 Task: Create a section Design Review Sprint and in the section, add a milestone Virtualization Implementation in the project Whiteboard.
Action: Mouse moved to (74, 480)
Screenshot: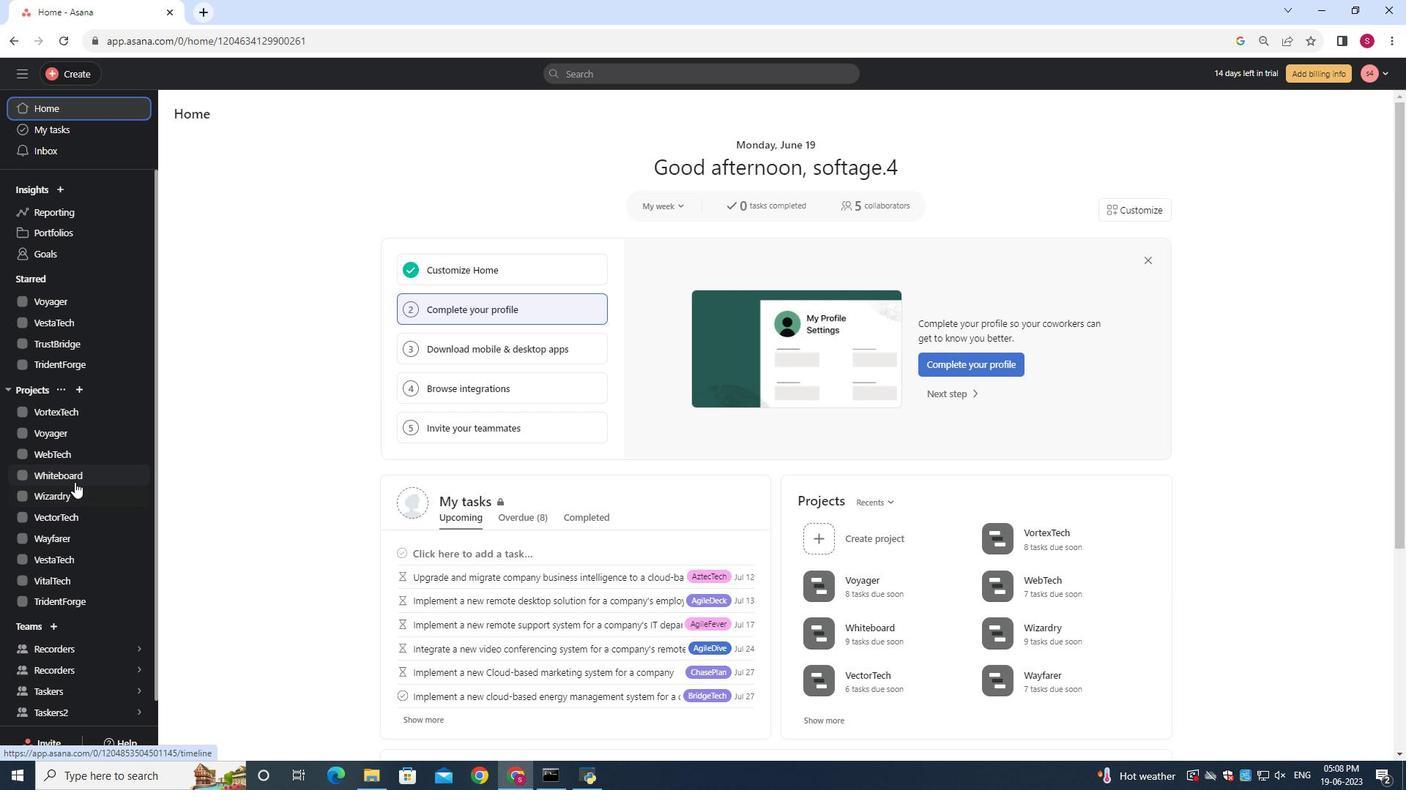 
Action: Mouse pressed left at (74, 480)
Screenshot: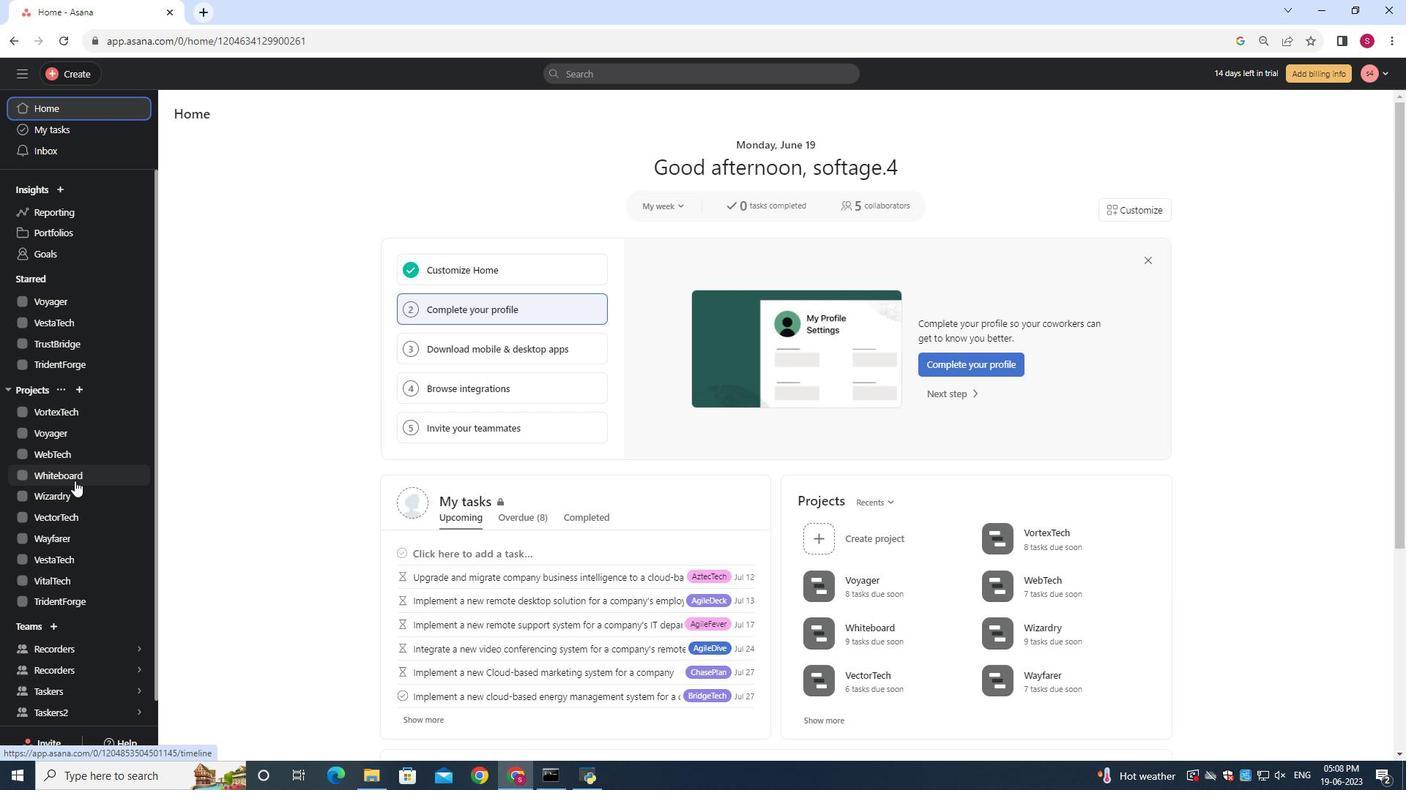 
Action: Mouse moved to (235, 175)
Screenshot: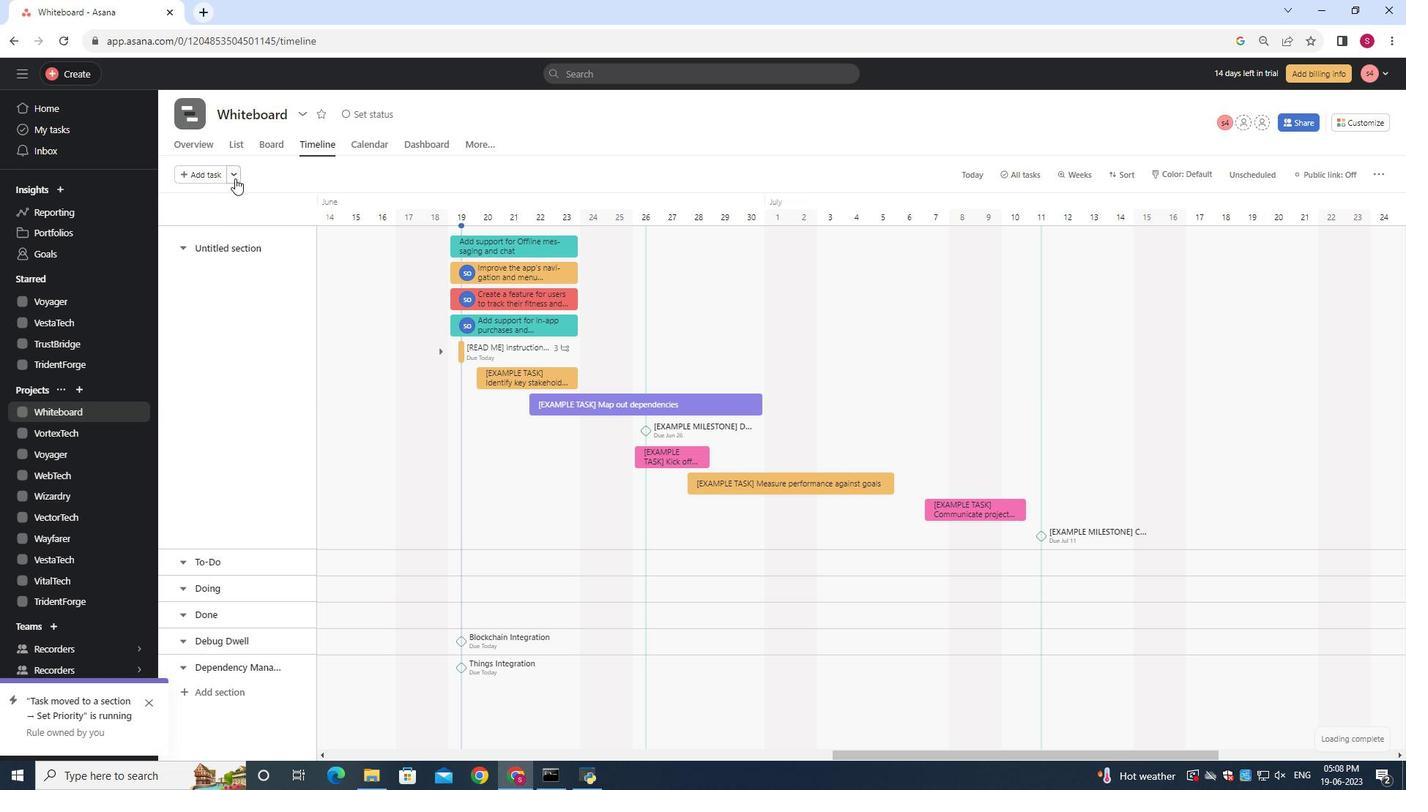 
Action: Mouse pressed left at (235, 175)
Screenshot: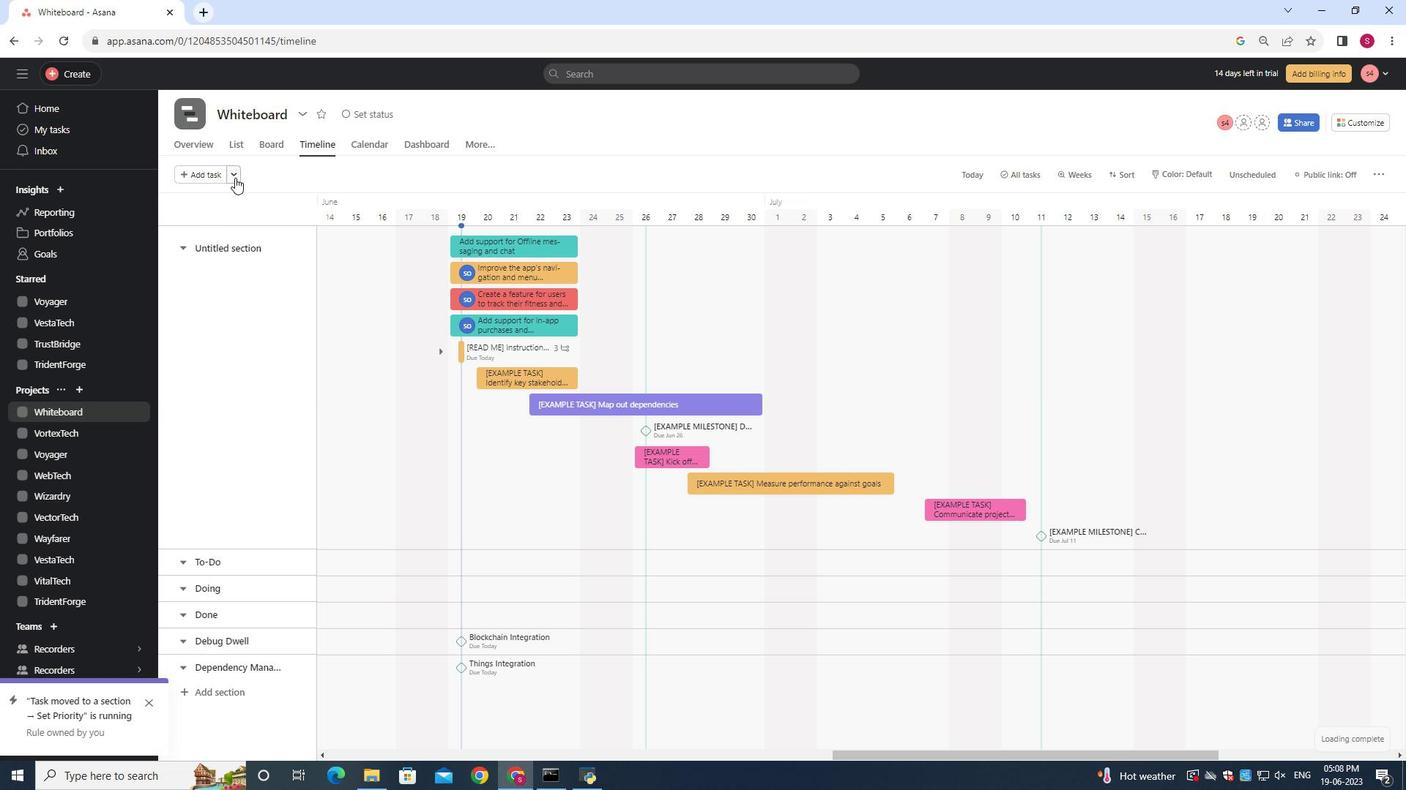 
Action: Mouse moved to (252, 196)
Screenshot: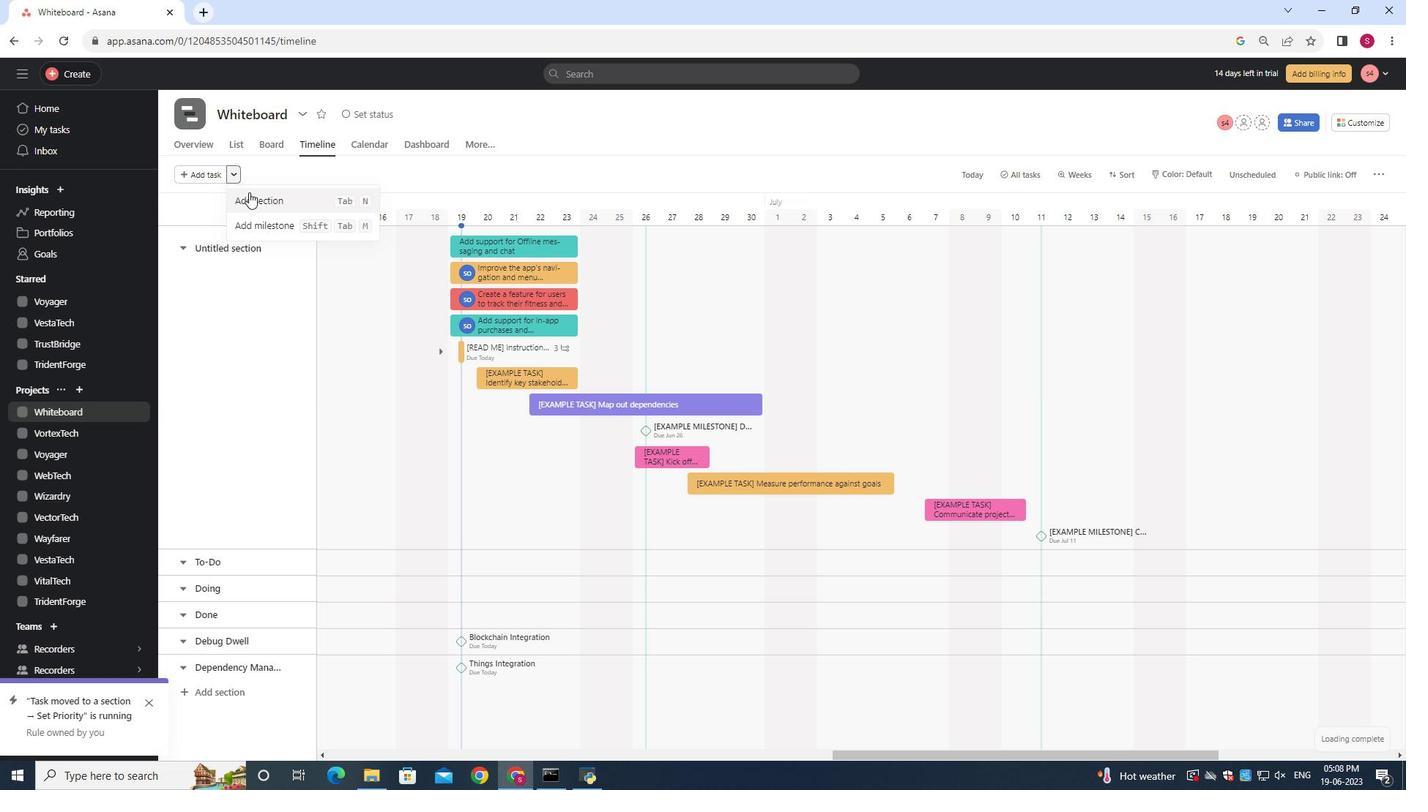 
Action: Mouse pressed left at (252, 196)
Screenshot: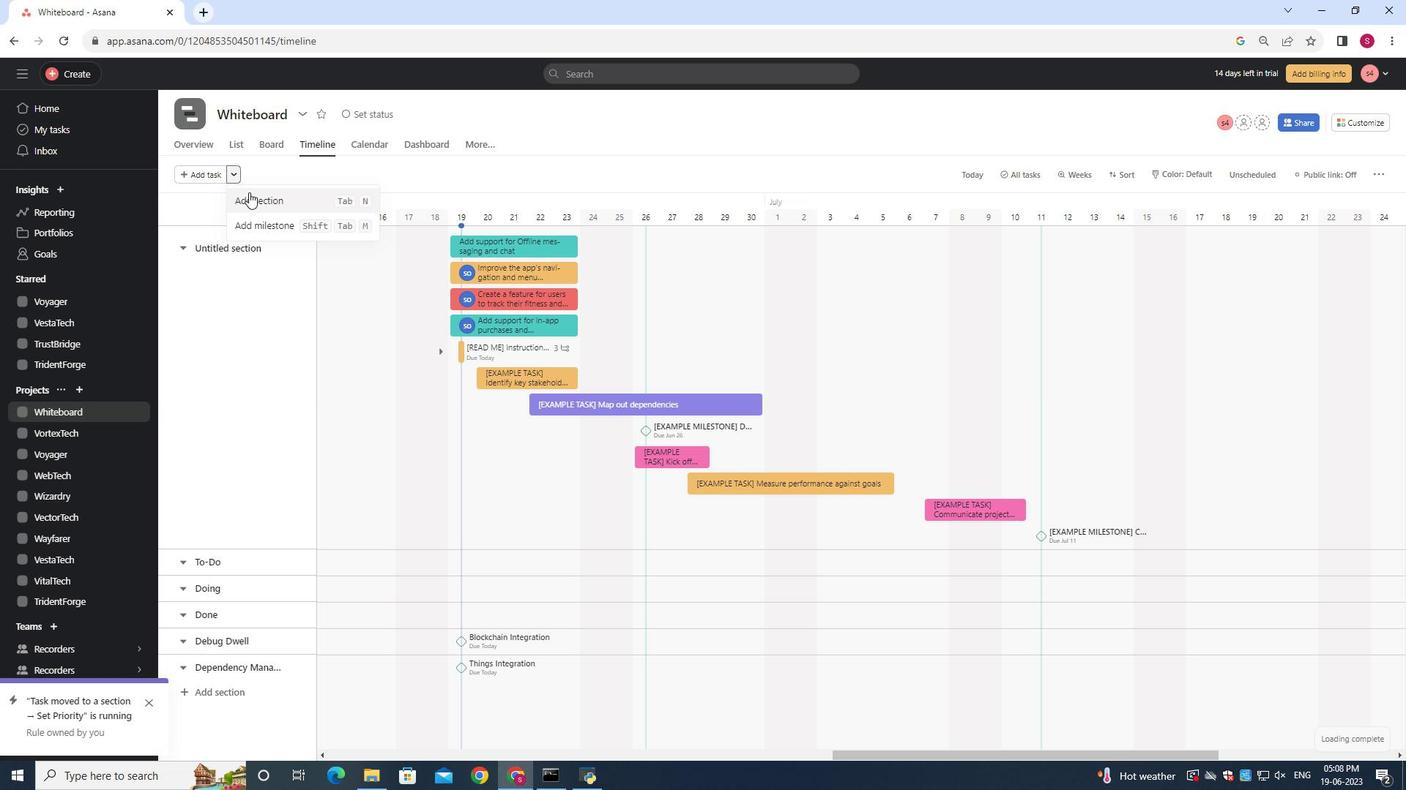 
Action: Mouse moved to (259, 196)
Screenshot: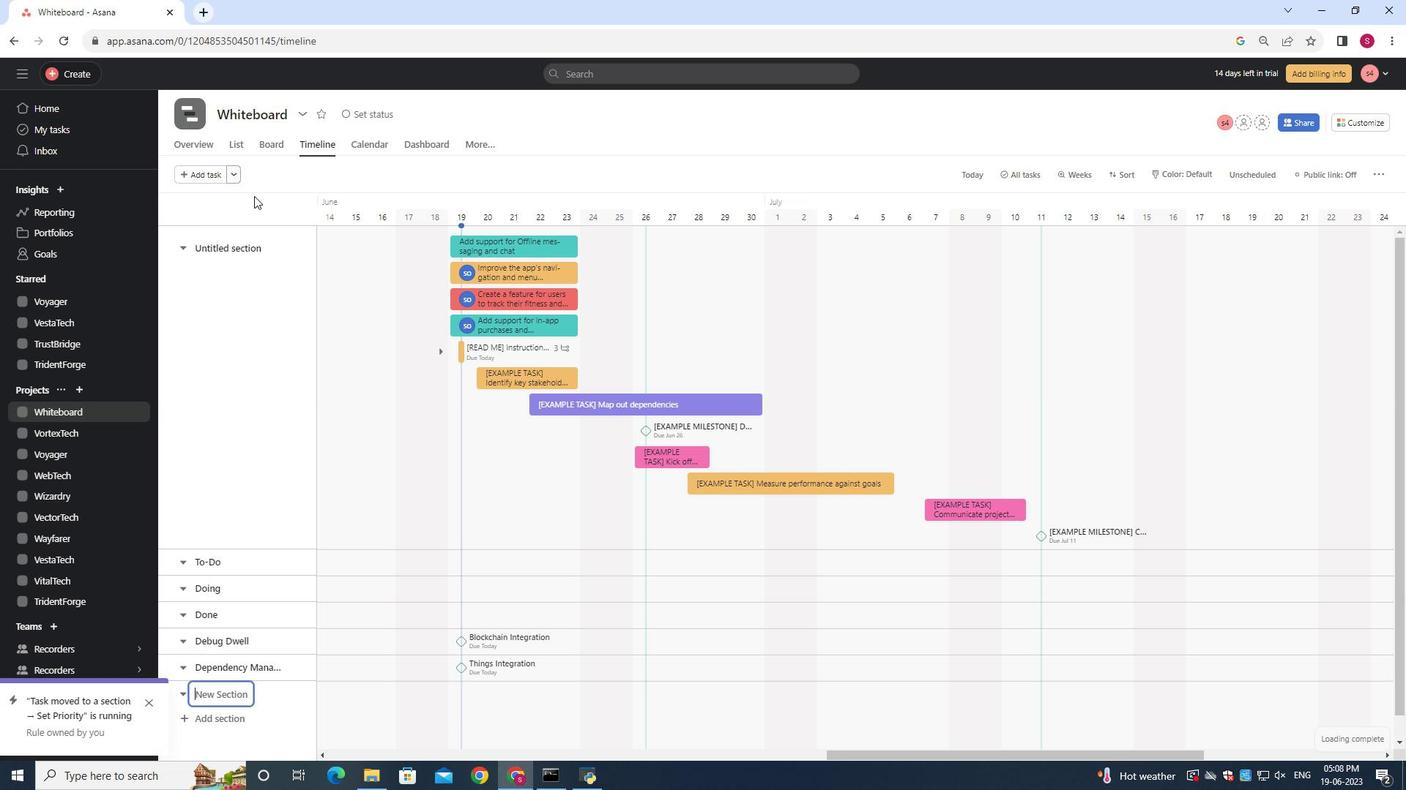 
Action: Key pressed <Key.shift>Design<Key.space><Key.shift><Key.shift><Key.shift><Key.shift>Review<Key.space><Key.shift><Key.shift><Key.shift><Key.shift><Key.shift><Key.shift><Key.shift><Key.shift><Key.shift><Key.shift><Key.shift><Key.shift><Key.shift><Key.shift><Key.shift><Key.shift><Key.shift><Key.shift><Key.shift><Key.shift><Key.shift><Key.shift><Key.shift><Key.shift>Sprint
Screenshot: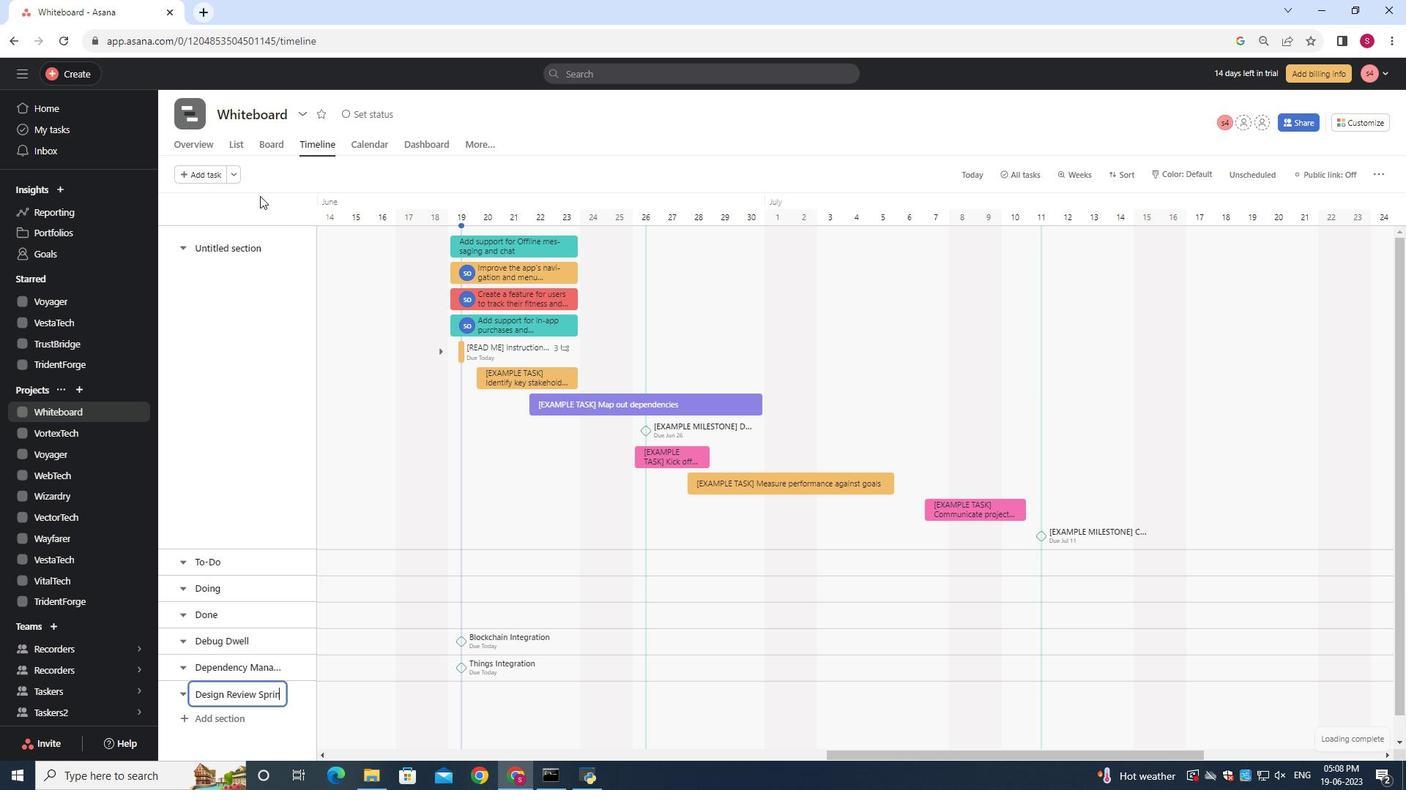 
Action: Mouse moved to (353, 692)
Screenshot: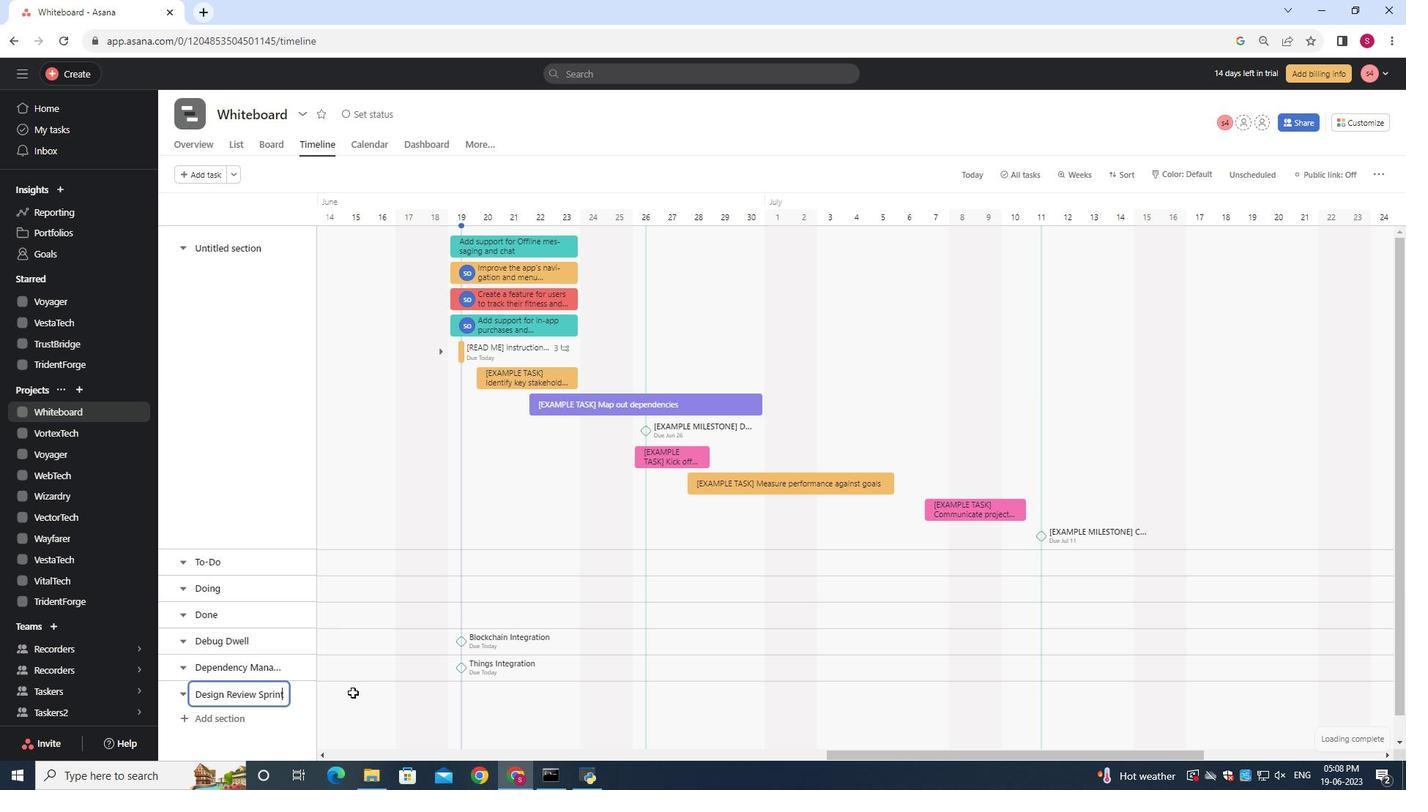 
Action: Mouse pressed left at (353, 692)
Screenshot: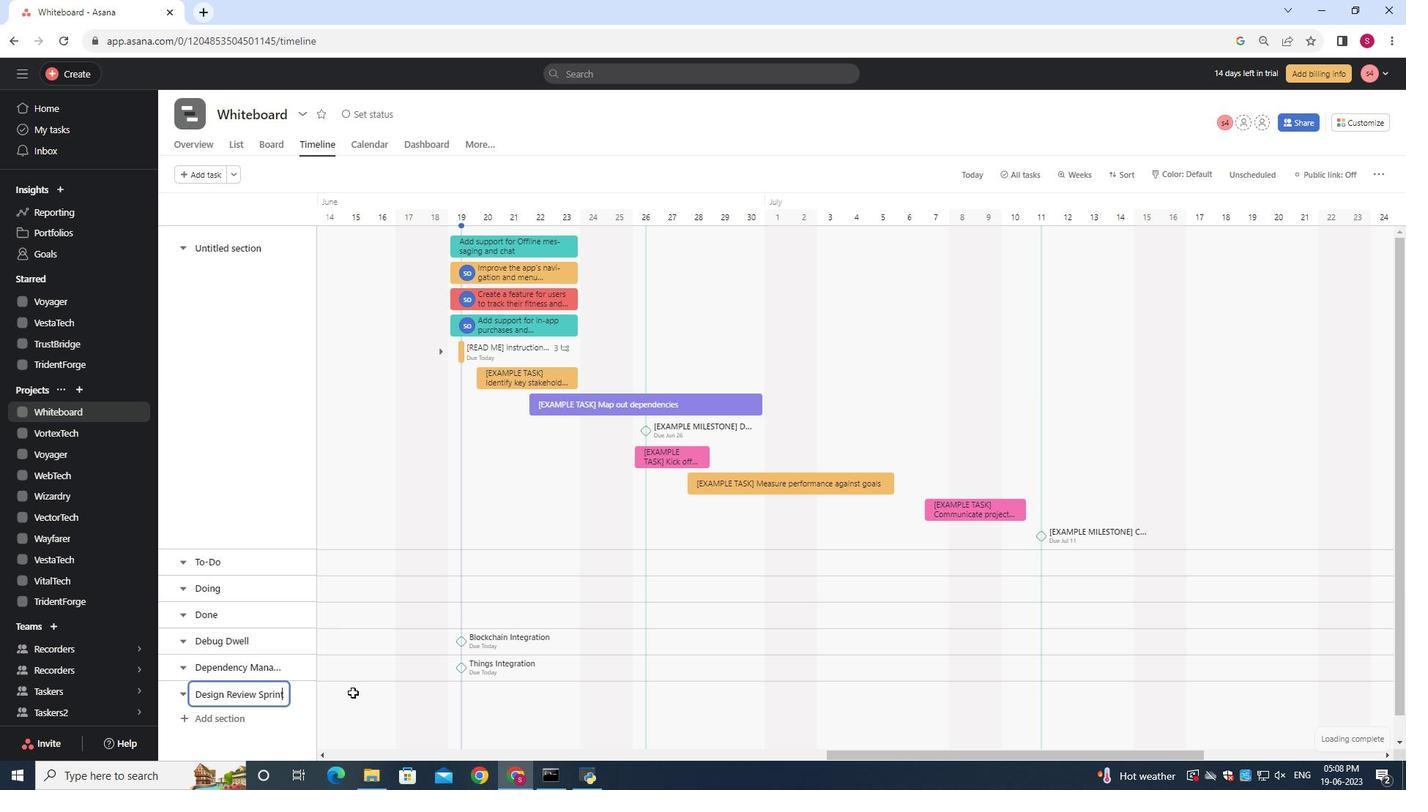 
Action: Mouse moved to (355, 693)
Screenshot: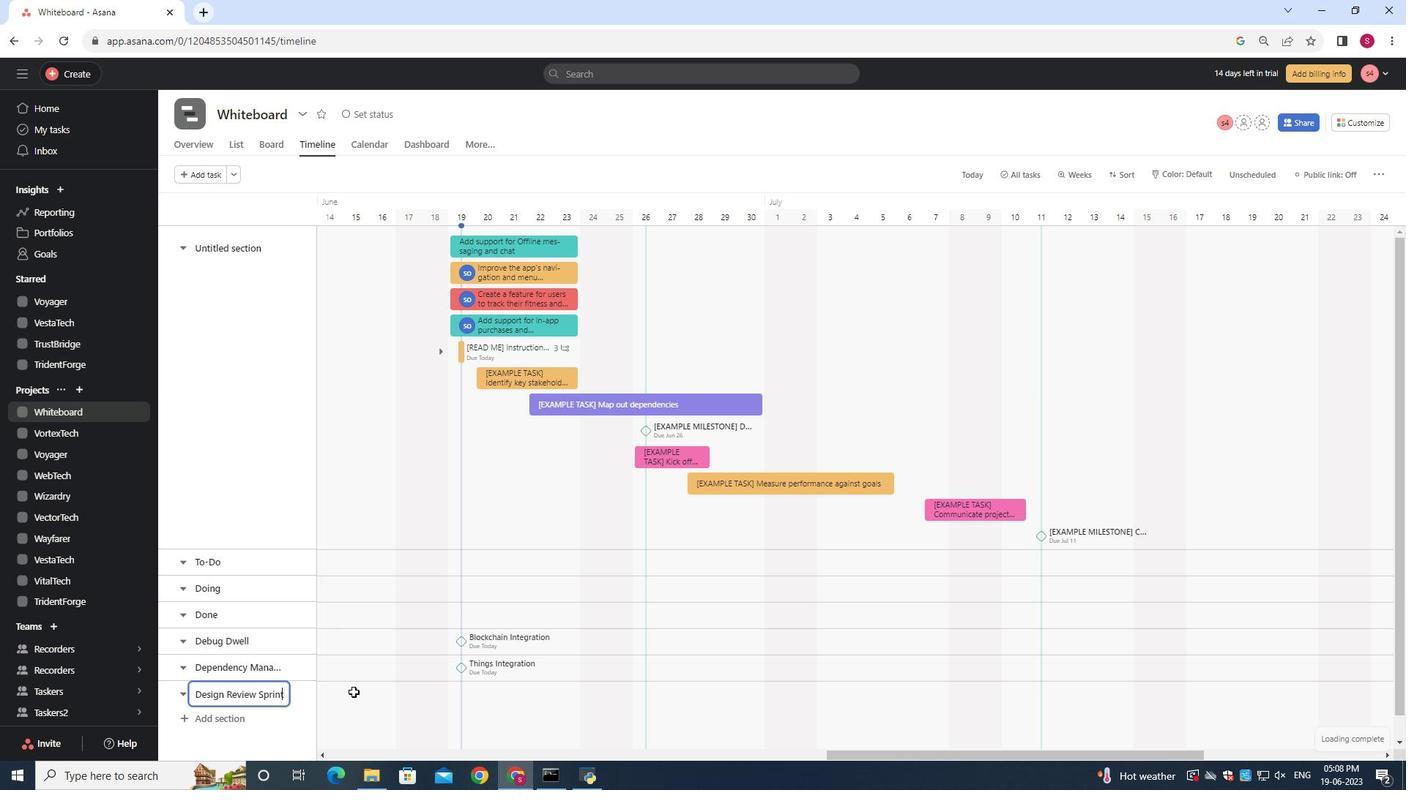 
Action: Key pressed <Key.shift><Key.shift><Key.shift><Key.shift><Key.shift><Key.shift><Key.shift><Key.shift><Key.shift><Key.shift><Key.shift><Key.shift><Key.shift><Key.shift><Key.shift>Virtualization<Key.space><Key.shift>Implementation
Screenshot: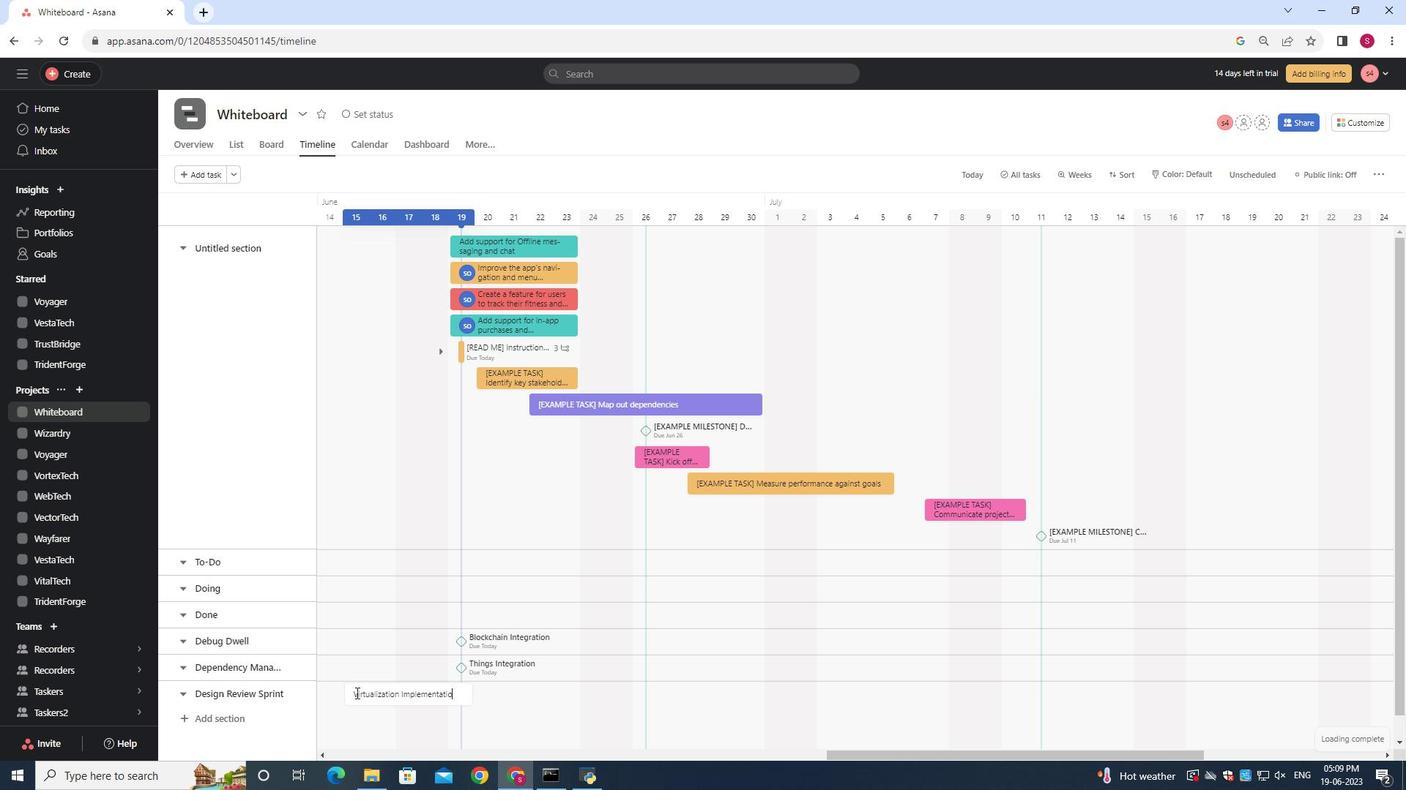 
Action: Mouse moved to (395, 697)
Screenshot: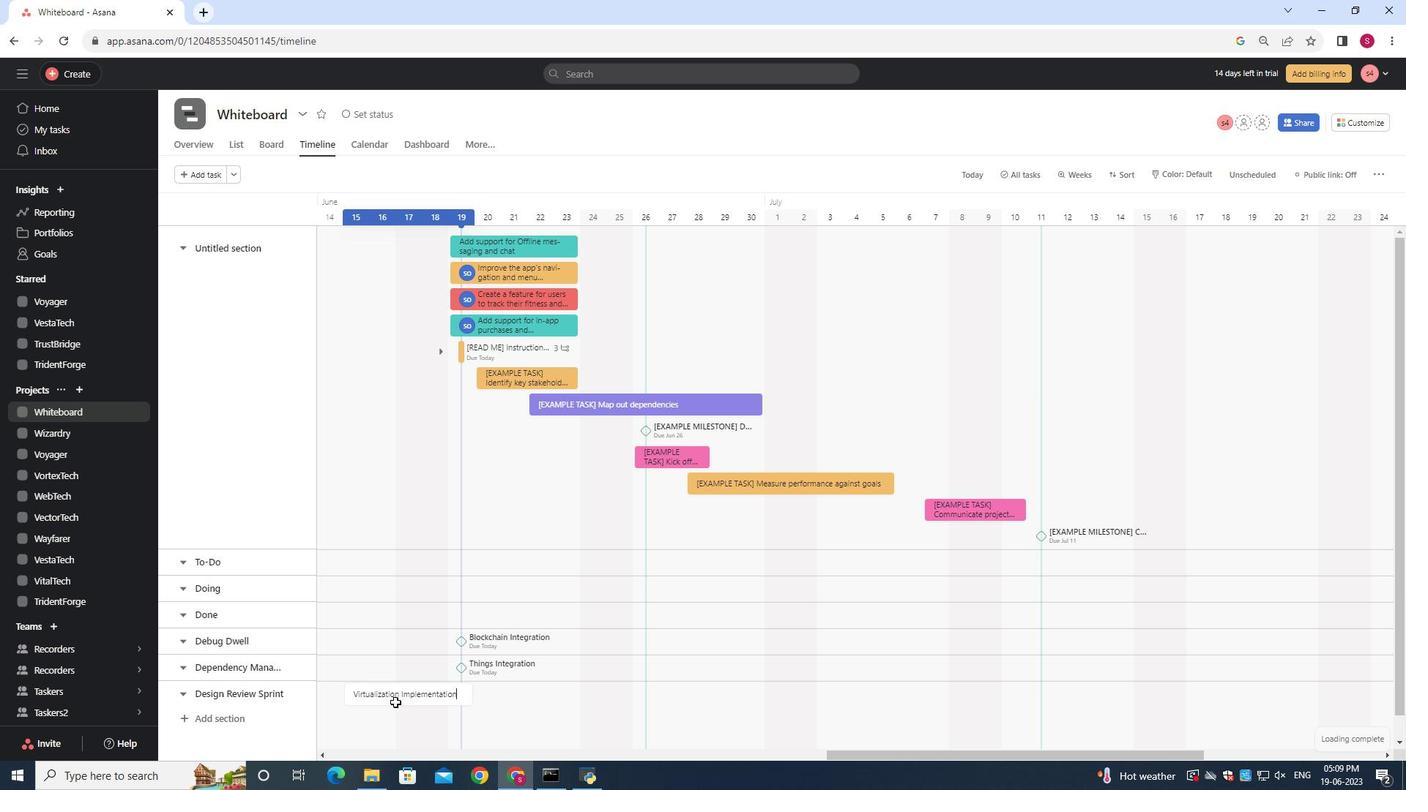 
Action: Mouse pressed right at (395, 697)
Screenshot: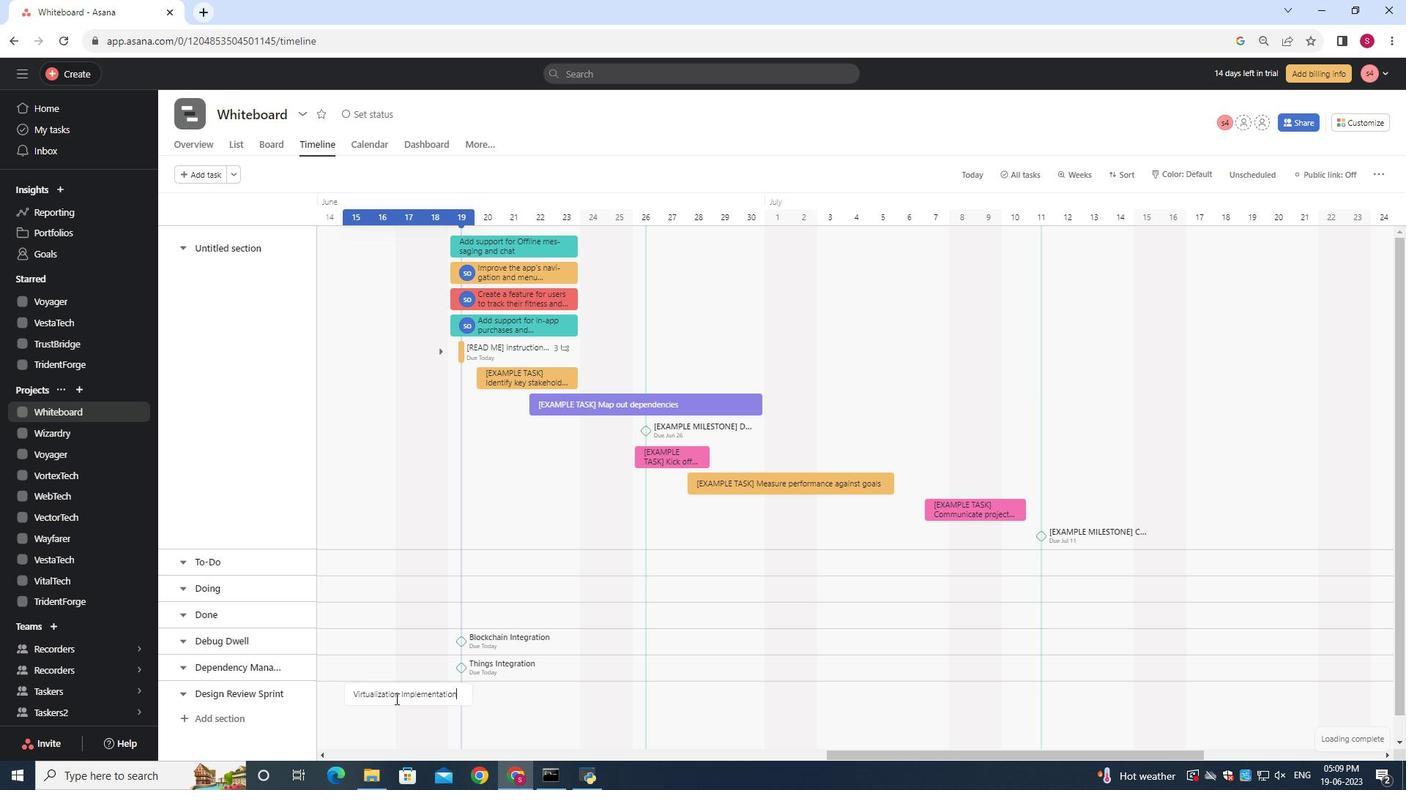 
Action: Mouse moved to (443, 628)
Screenshot: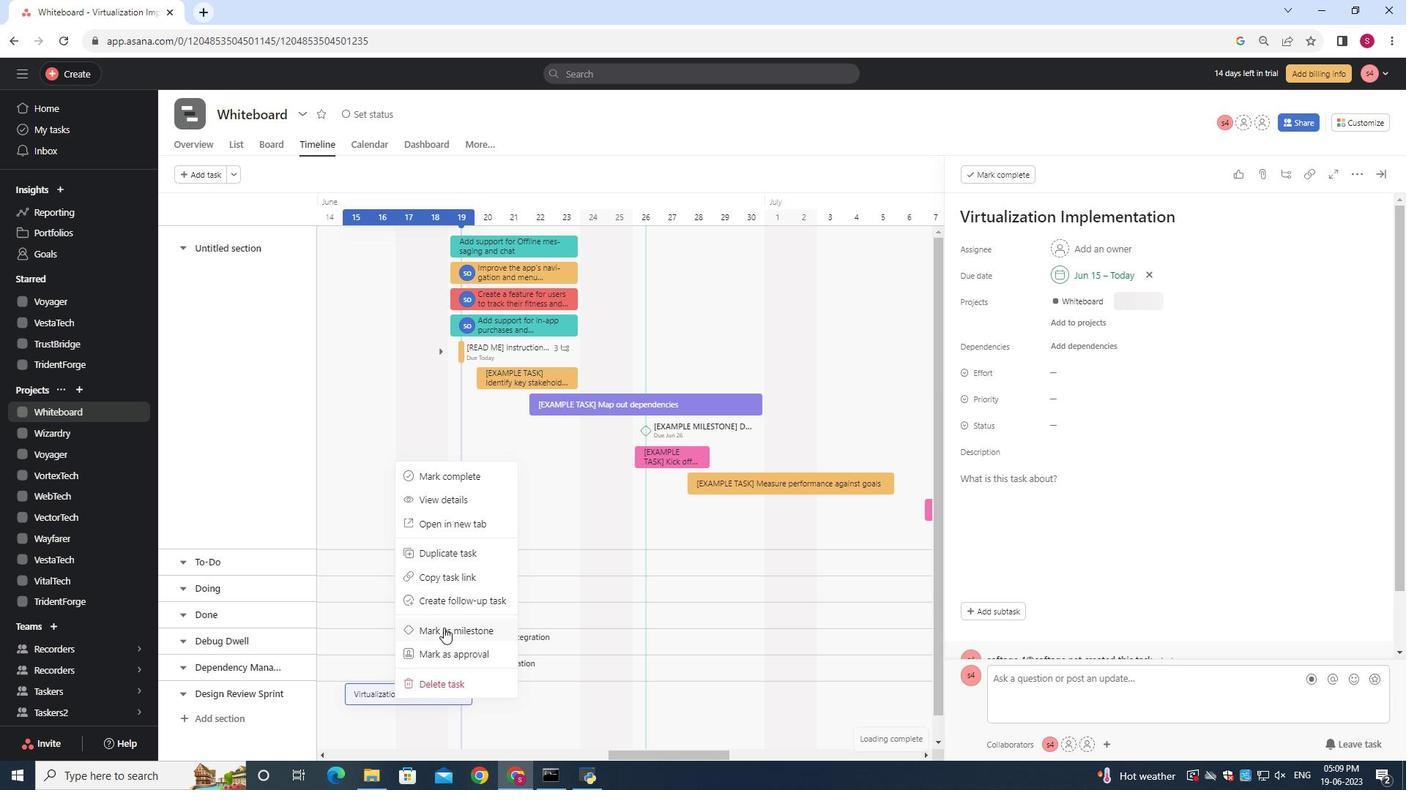 
Action: Mouse pressed left at (443, 628)
Screenshot: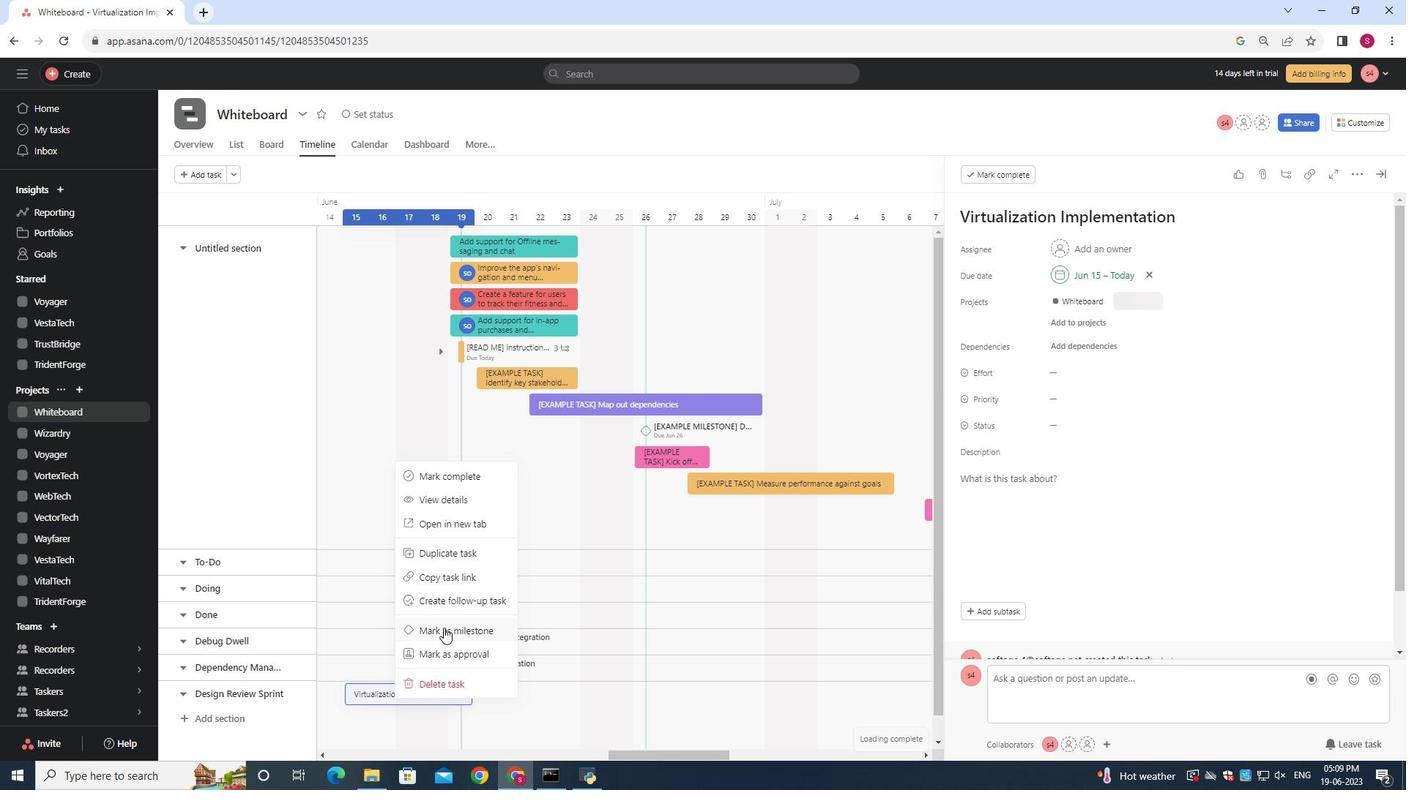 
Action: Mouse moved to (443, 628)
Screenshot: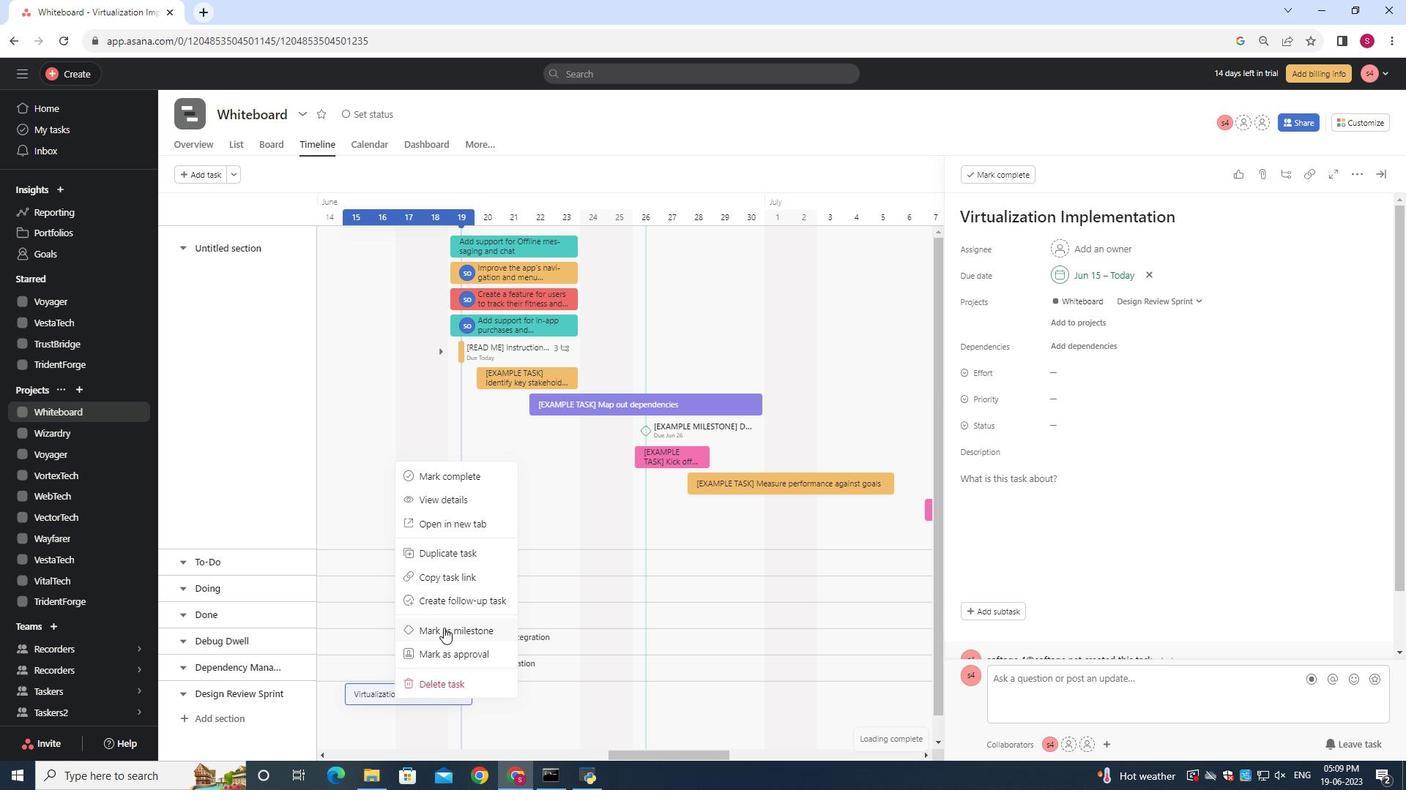 
